 Task: For heading Arial Rounded MT Bold with Underline.  font size for heading26,  'Change the font style of data to'Browallia New.  and font size to 18,  Change the alignment of both headline & data to Align middle & Align Text left.  In the sheet  analysisSalesByEmployee_2023
Action: Mouse moved to (386, 135)
Screenshot: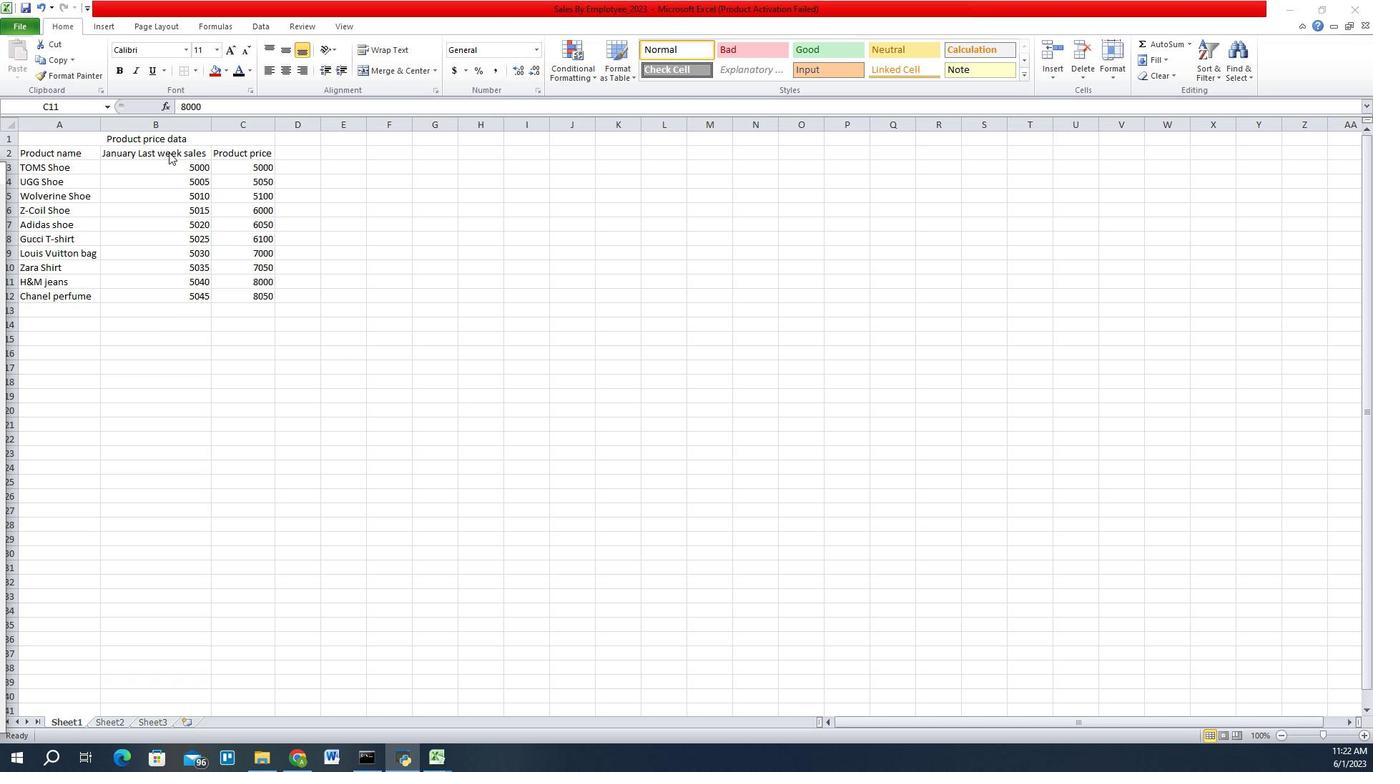
Action: Mouse pressed left at (386, 135)
Screenshot: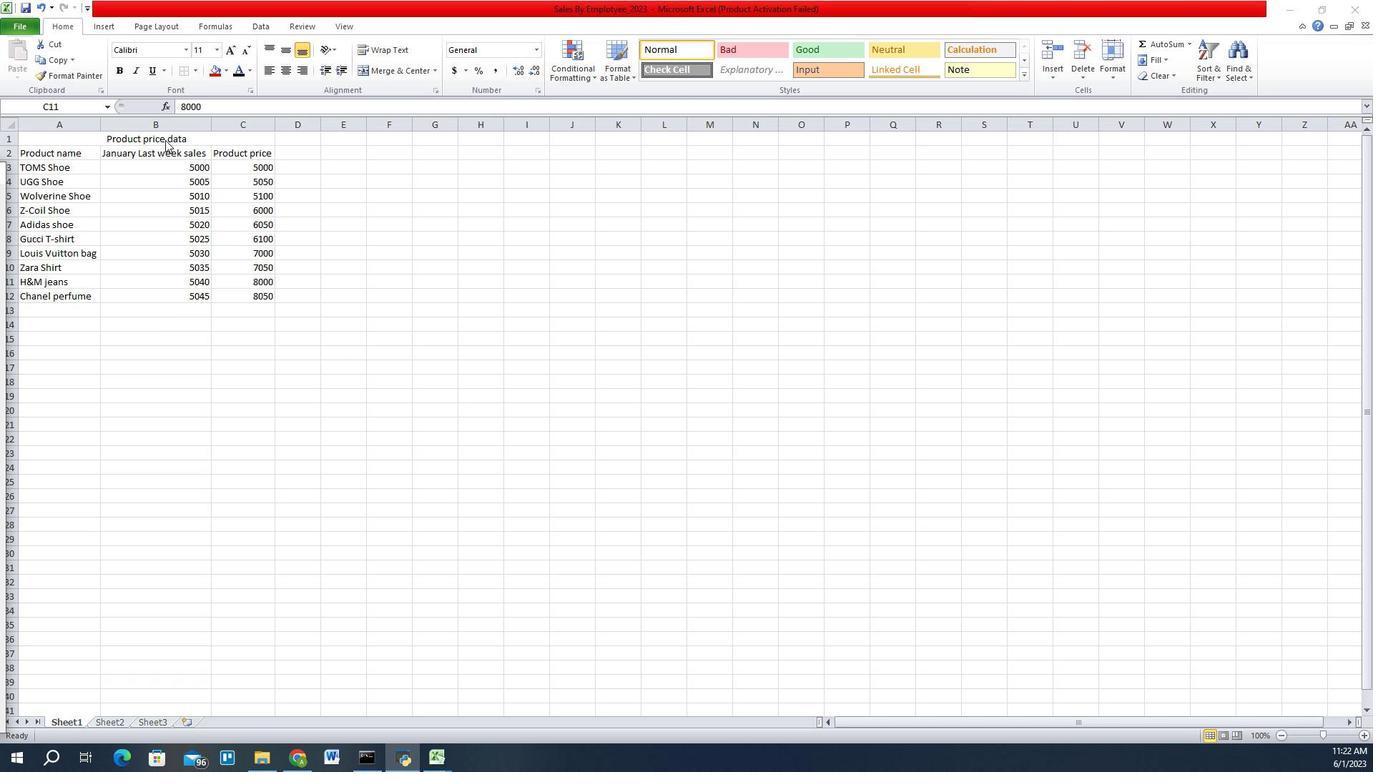 
Action: Mouse moved to (201, 454)
Screenshot: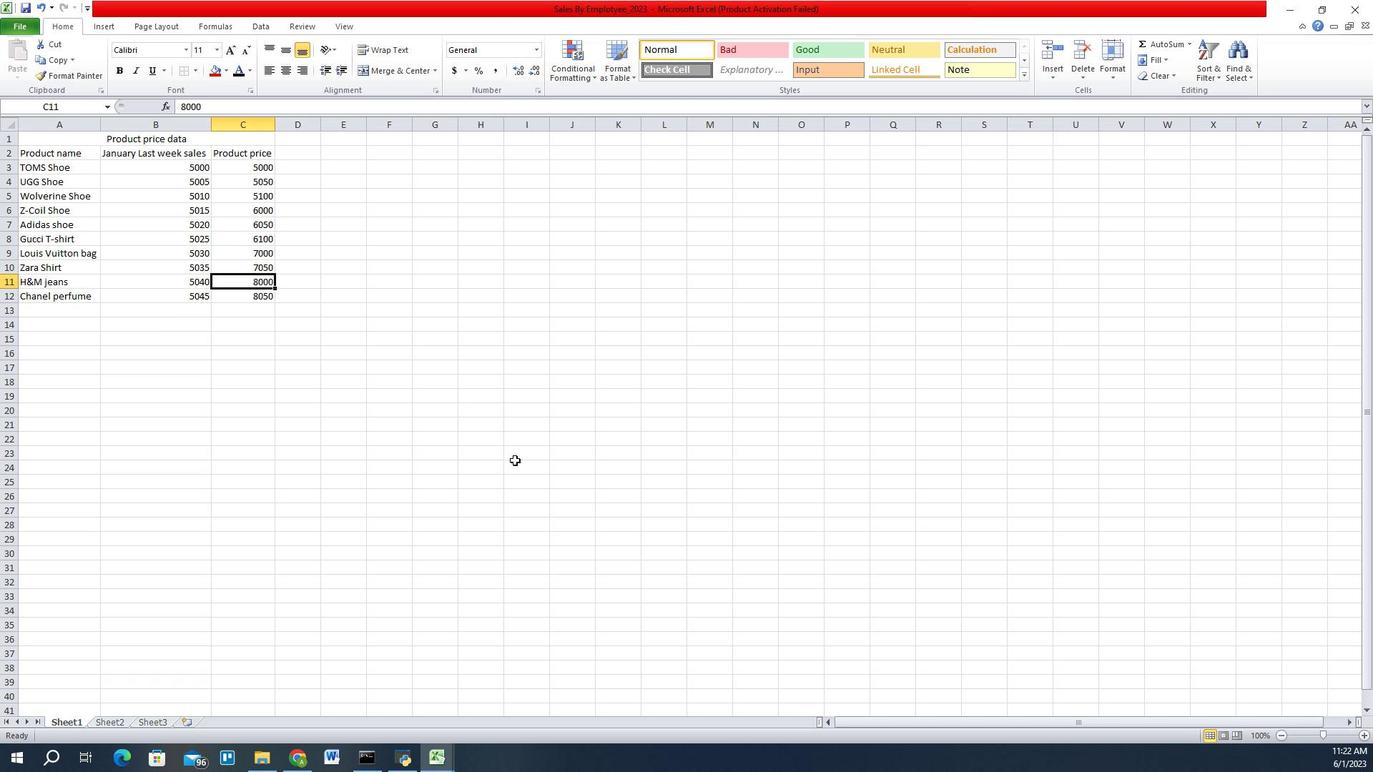 
Action: Key pressed <Key.up><Key.up><Key.up><Key.up><Key.up><Key.up><Key.up><Key.up><Key.up><Key.up><Key.alt_l>hff<Key.down><Key.down><Key.down><Key.down><Key.down><Key.down><Key.down><Key.enter><Key.alt_l>h3u<Key.alt_l>hfs<Key.down><Key.down><Key.down><Key.down><Key.down><Key.down><Key.down><Key.down><Key.down><Key.enter><Key.enter><Key.left><Key.left><Key.left><Key.shift_r><Key.right><Key.down><Key.alt_l>hff<Key.down><Key.down><Key.down><Key.down><Key.down><Key.down><Key.down><Key.down><Key.down><Key.down><Key.down><Key.down><Key.down><Key.down><Key.down><Key.down><Key.down><Key.down><Key.down><Key.down><Key.down><Key.down><Key.down><Key.down><Key.down><Key.down><Key.down><Key.down><Key.down><Key.down><Key.down><Key.down><Key.down><Key.down><Key.down><Key.down><Key.down><Key.down><Key.down><Key.down><Key.up><Key.up><Key.up><Key.shift>Browallia<Key.space><Key.shift>New<Key.enter><Key.alt_l>hfs<Key.down><Key.down><Key.down><Key.down><Key.down><Key.enter><Key.shift_r><Key.up><Key.left><Key.up><Key.alt_l>hac<Key.down><Key.shift_r><Key.right><Key.down><Key.alt_l>hal<Key.down>
Screenshot: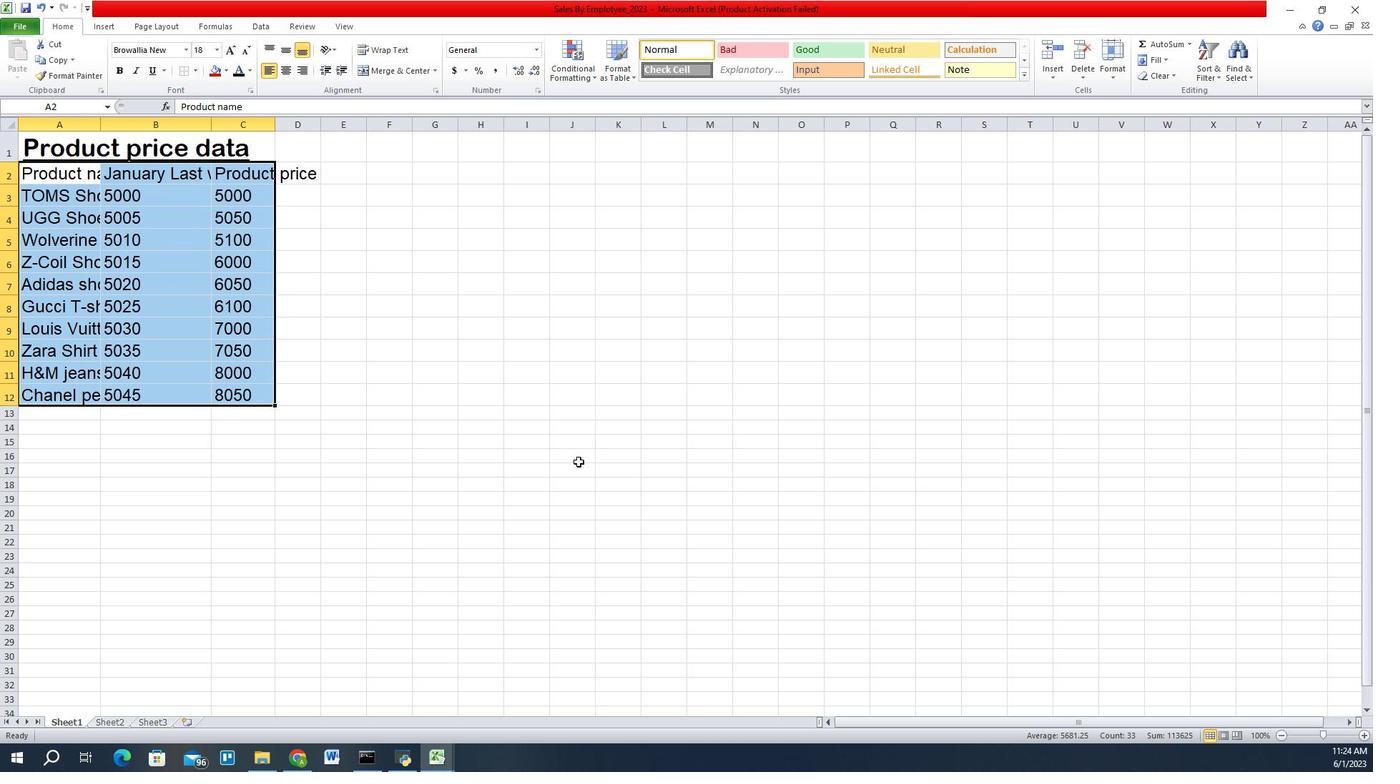 
Action: Mouse moved to (455, 123)
Screenshot: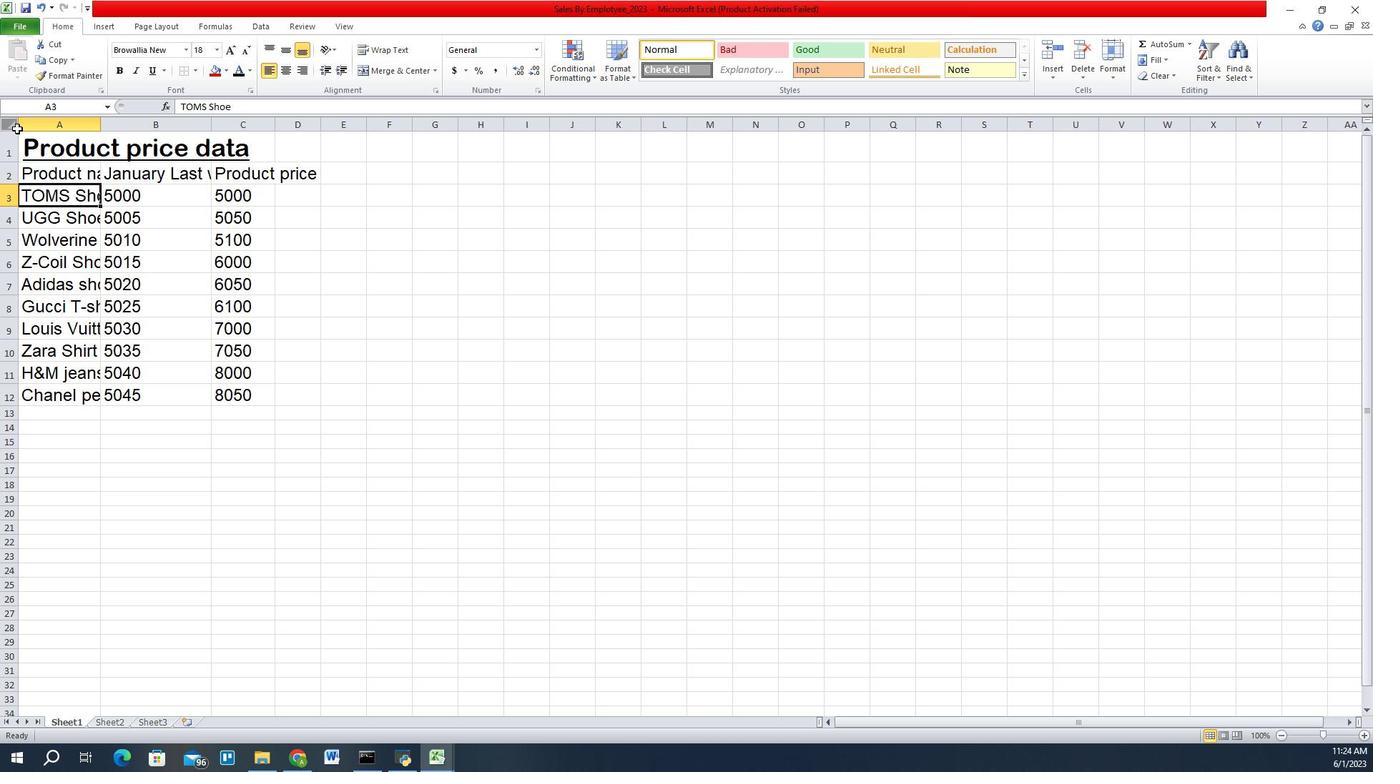 
Action: Mouse pressed left at (455, 123)
Screenshot: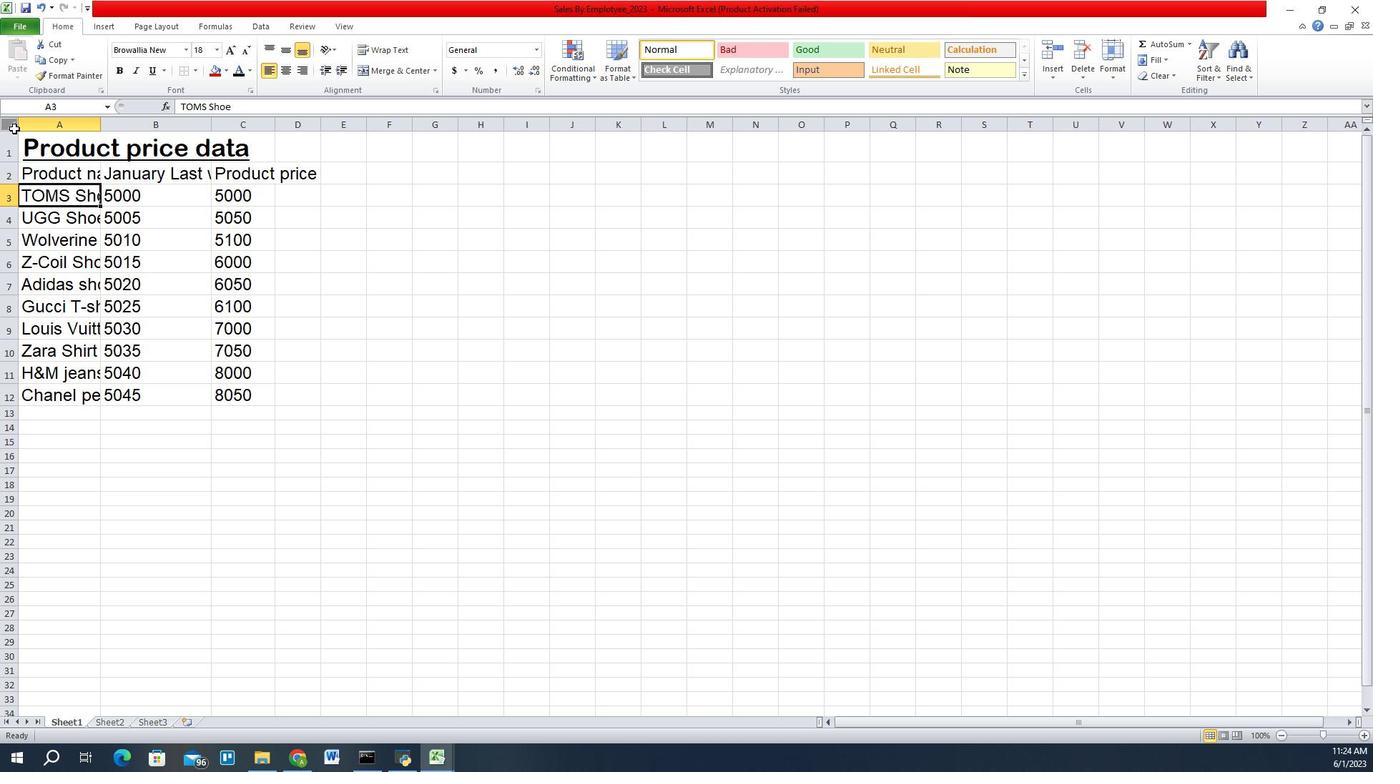 
Action: Mouse moved to (416, 121)
Screenshot: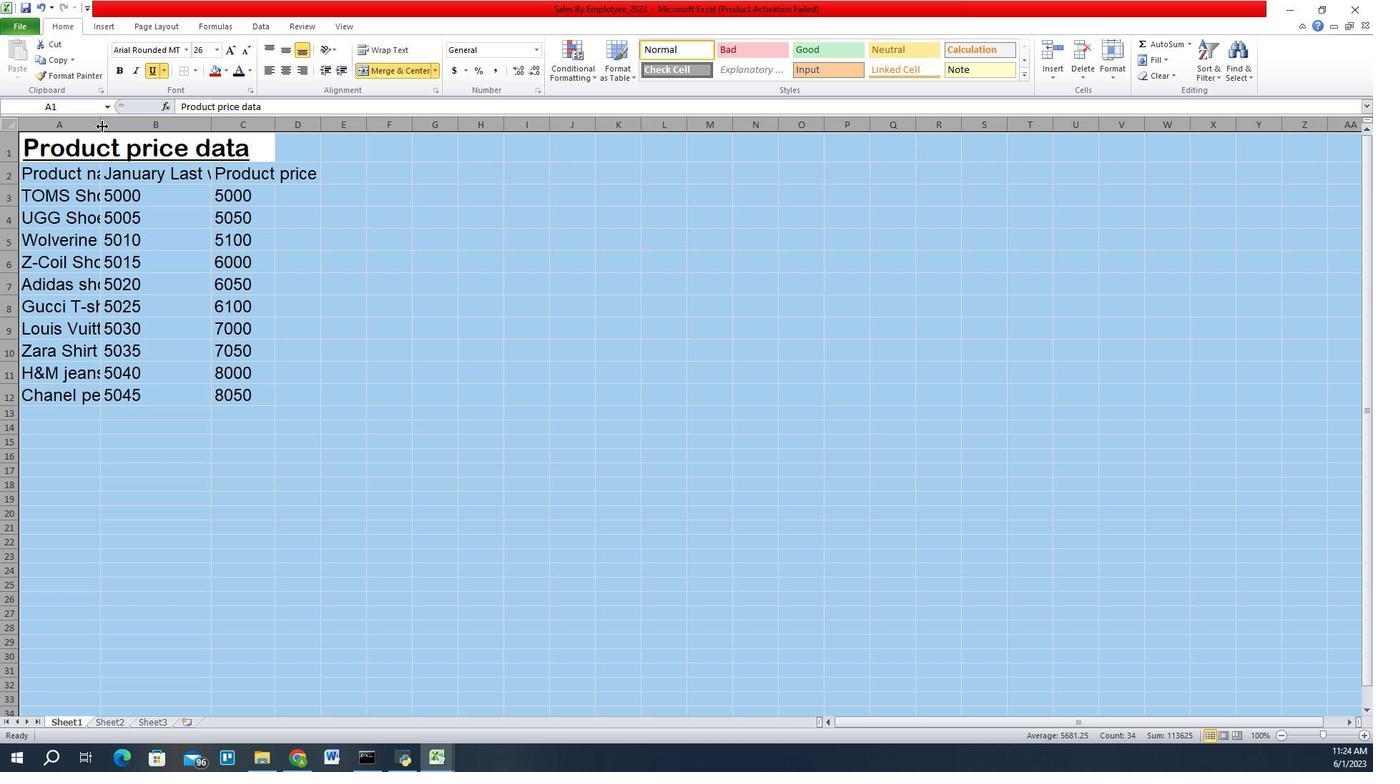 
Action: Mouse pressed left at (416, 121)
Screenshot: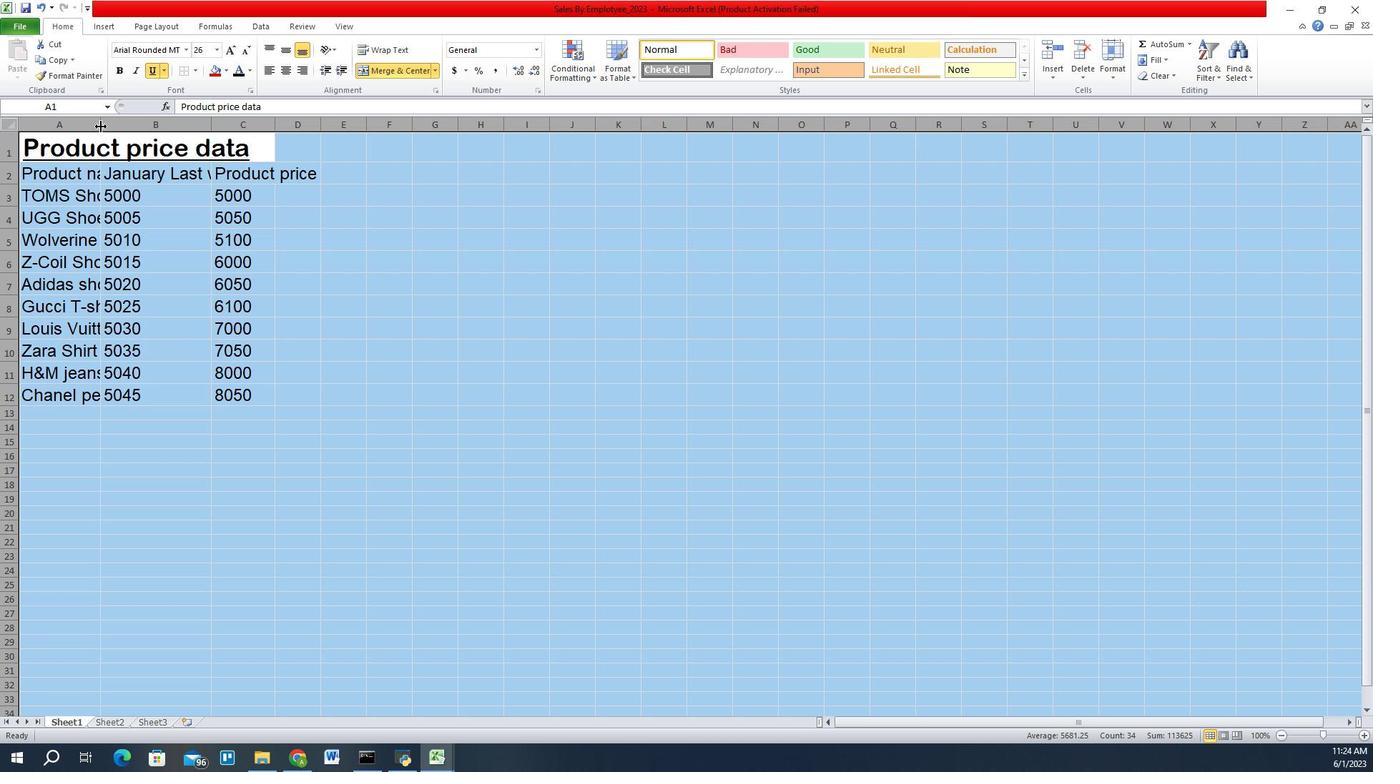 
Action: Mouse pressed left at (416, 121)
Screenshot: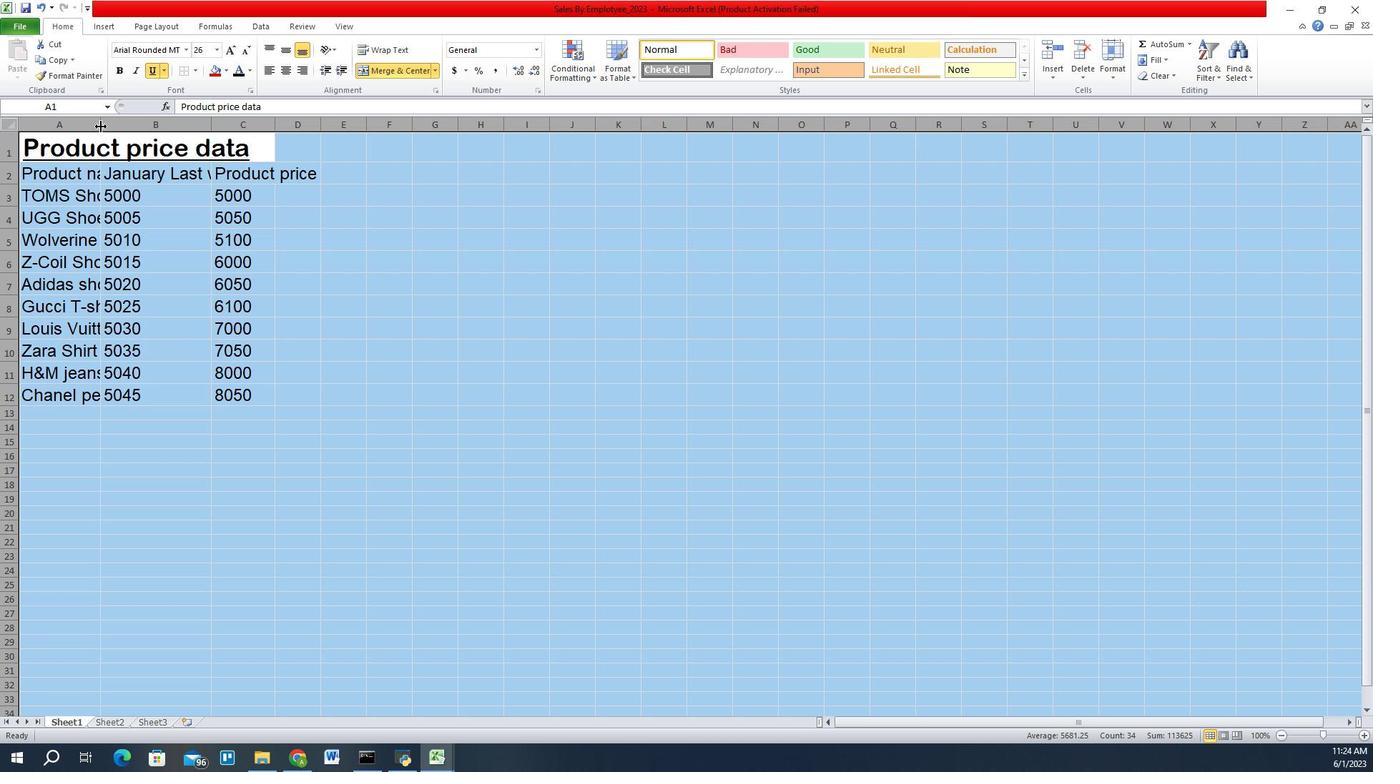 
Action: Mouse moved to (316, 328)
Screenshot: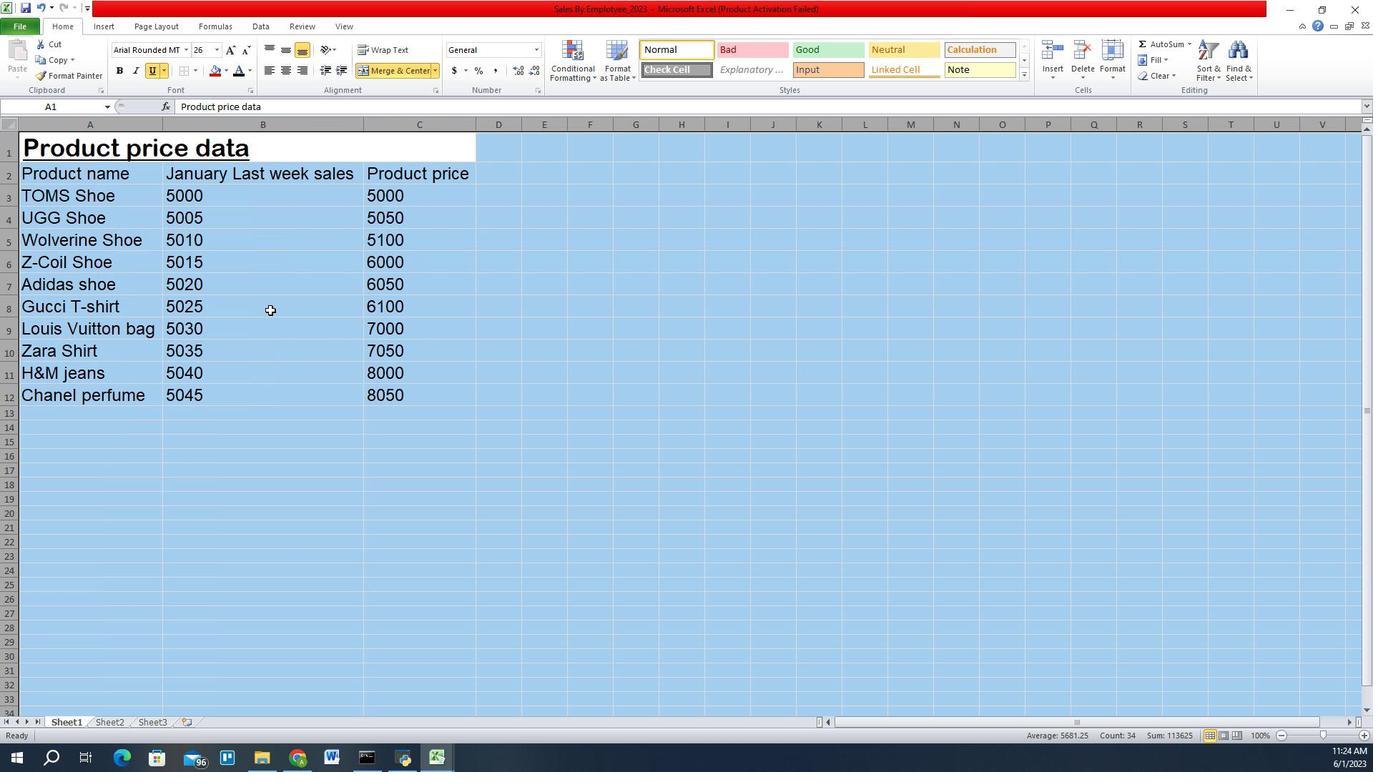 
Action: Mouse pressed left at (316, 328)
Screenshot: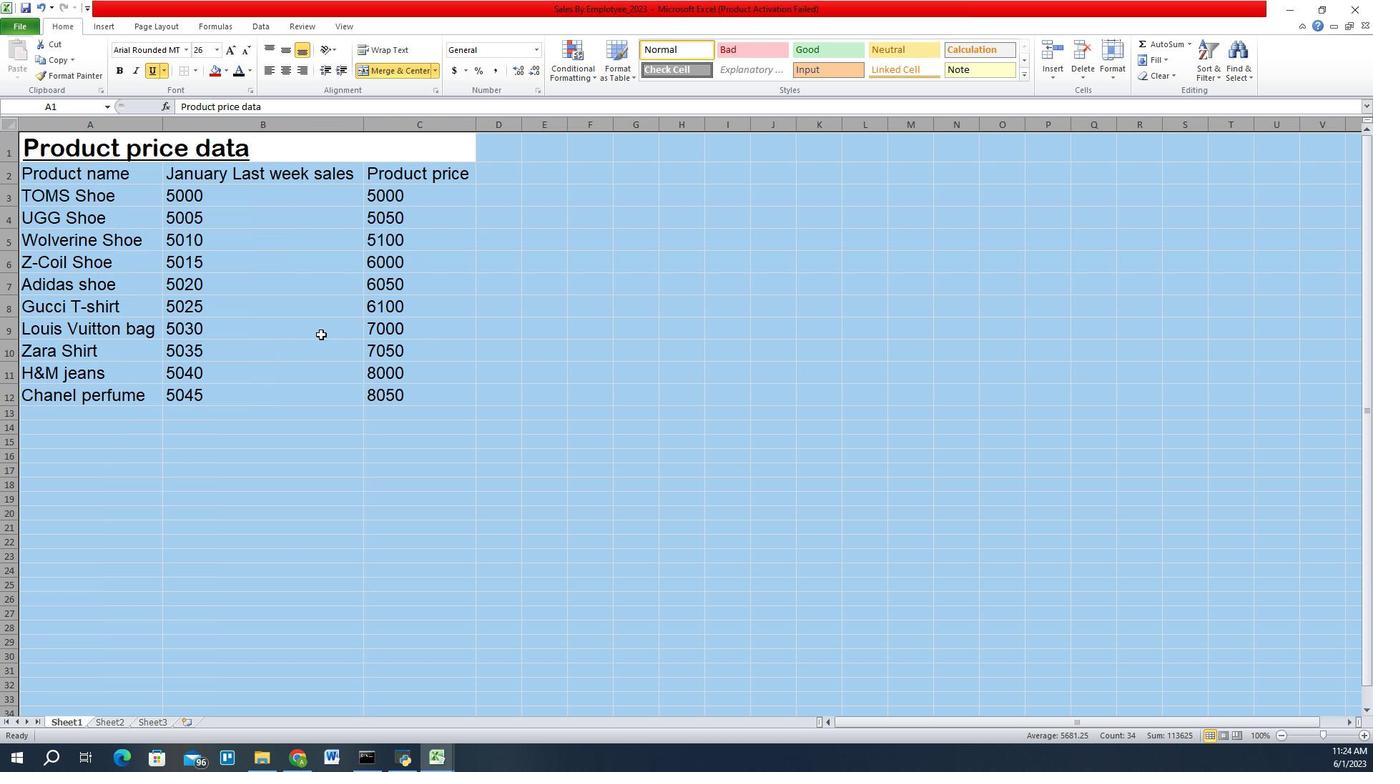 
Action: Mouse moved to (256, 384)
Screenshot: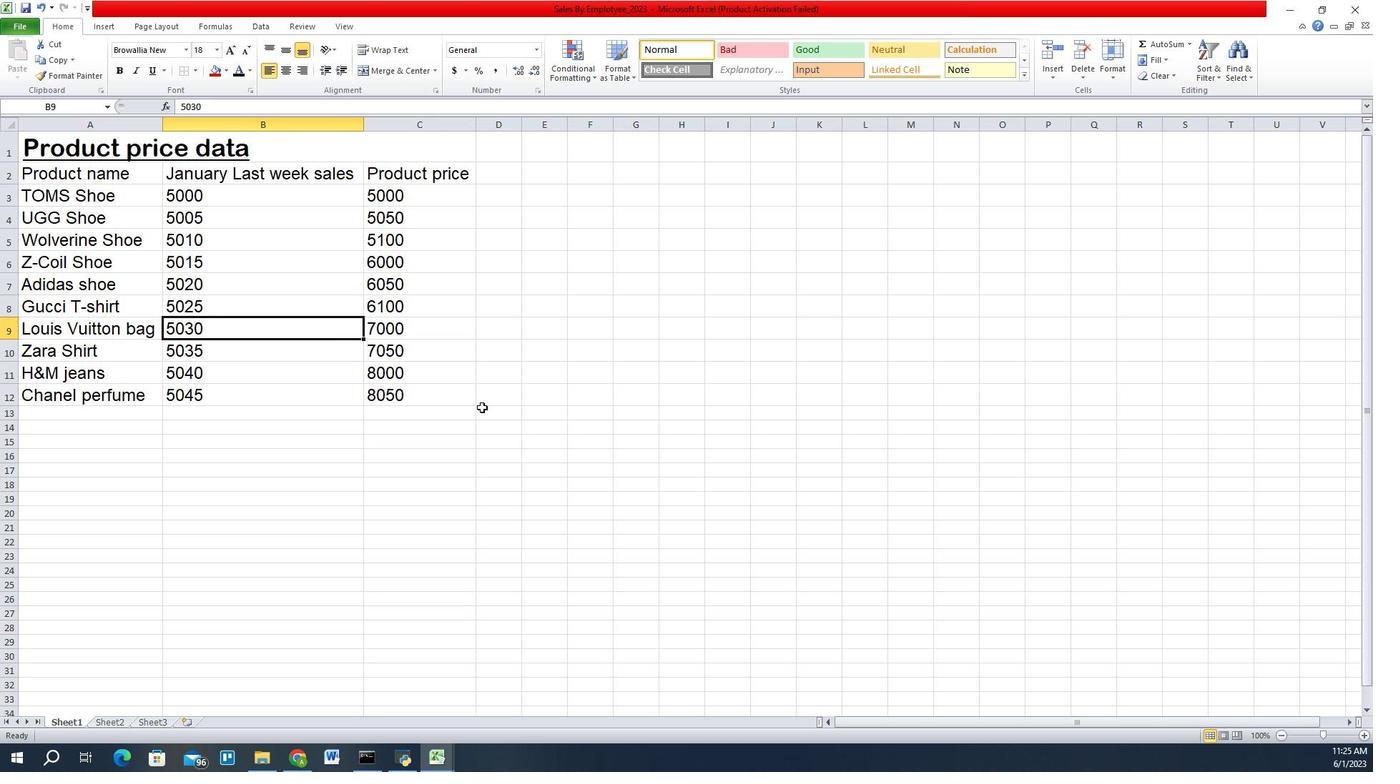 
Action: Key pressed ctrl+Sctrl+S
Screenshot: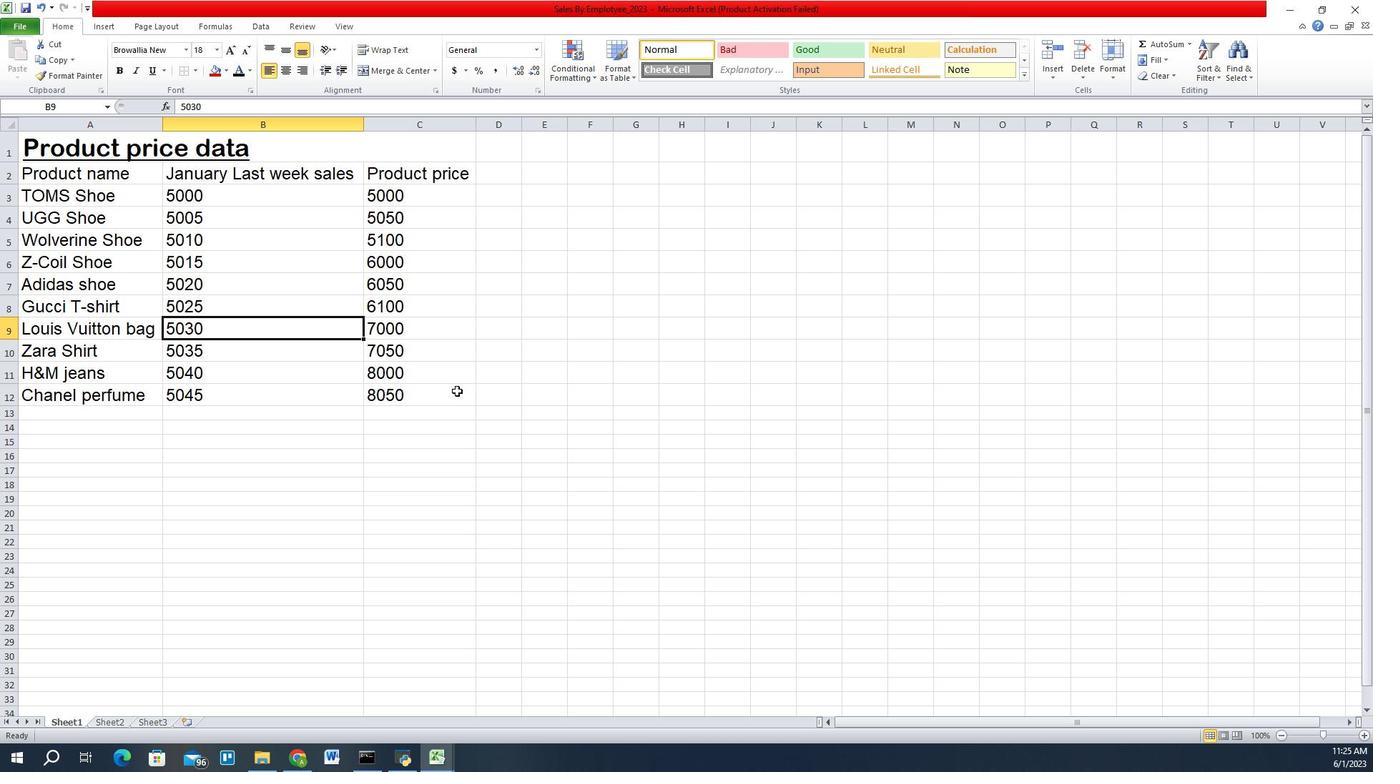 
